 Task: Check the percentage active listings of separate dining room in the last 3 years.
Action: Mouse moved to (1004, 223)
Screenshot: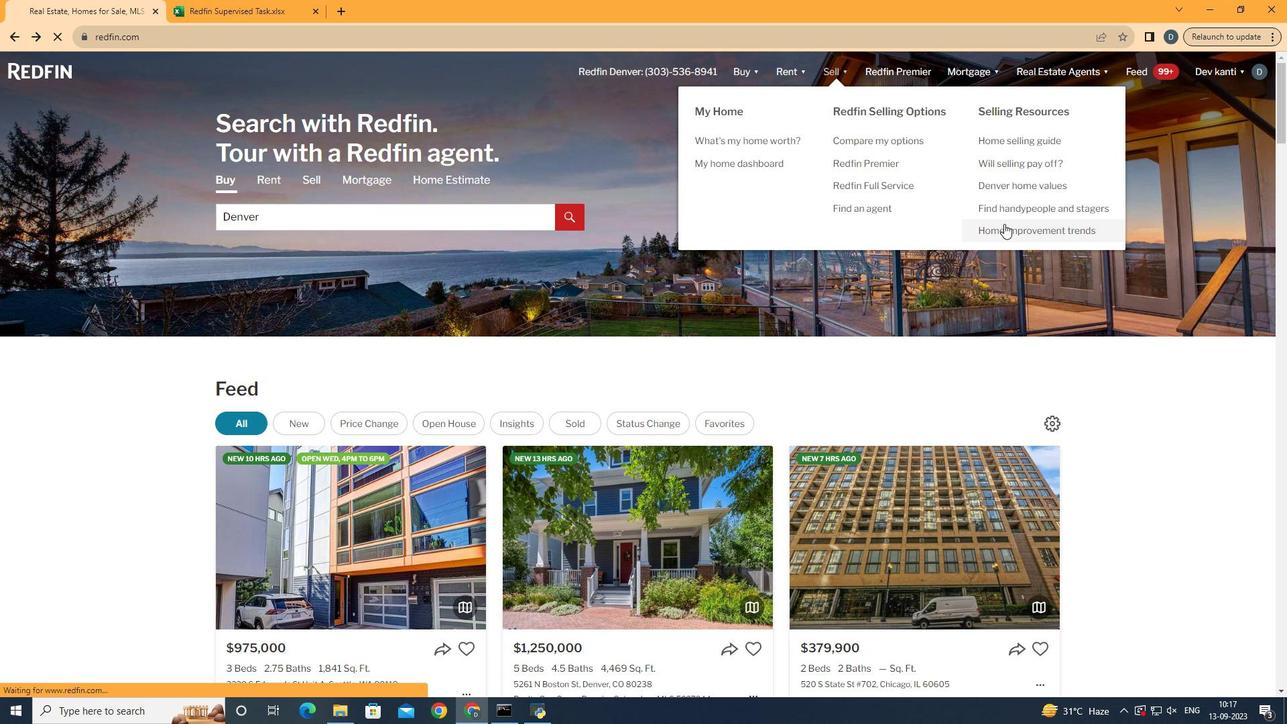 
Action: Mouse pressed left at (1004, 223)
Screenshot: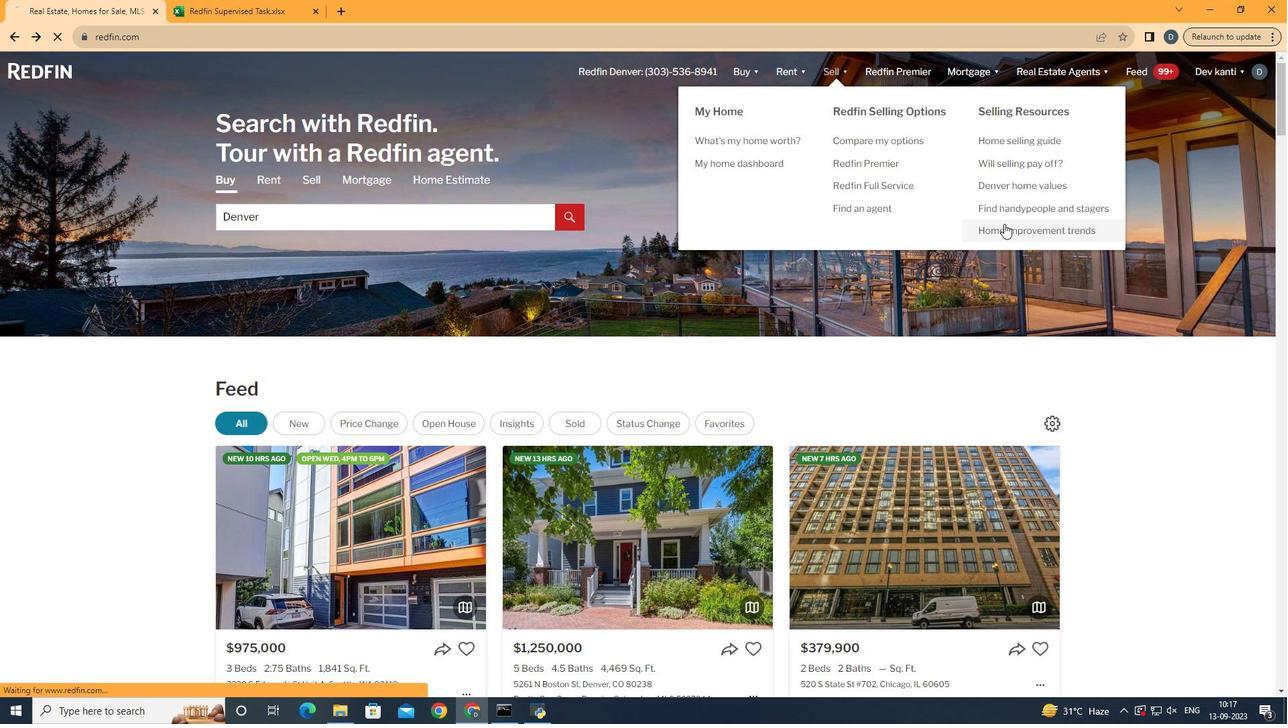 
Action: Mouse moved to (327, 264)
Screenshot: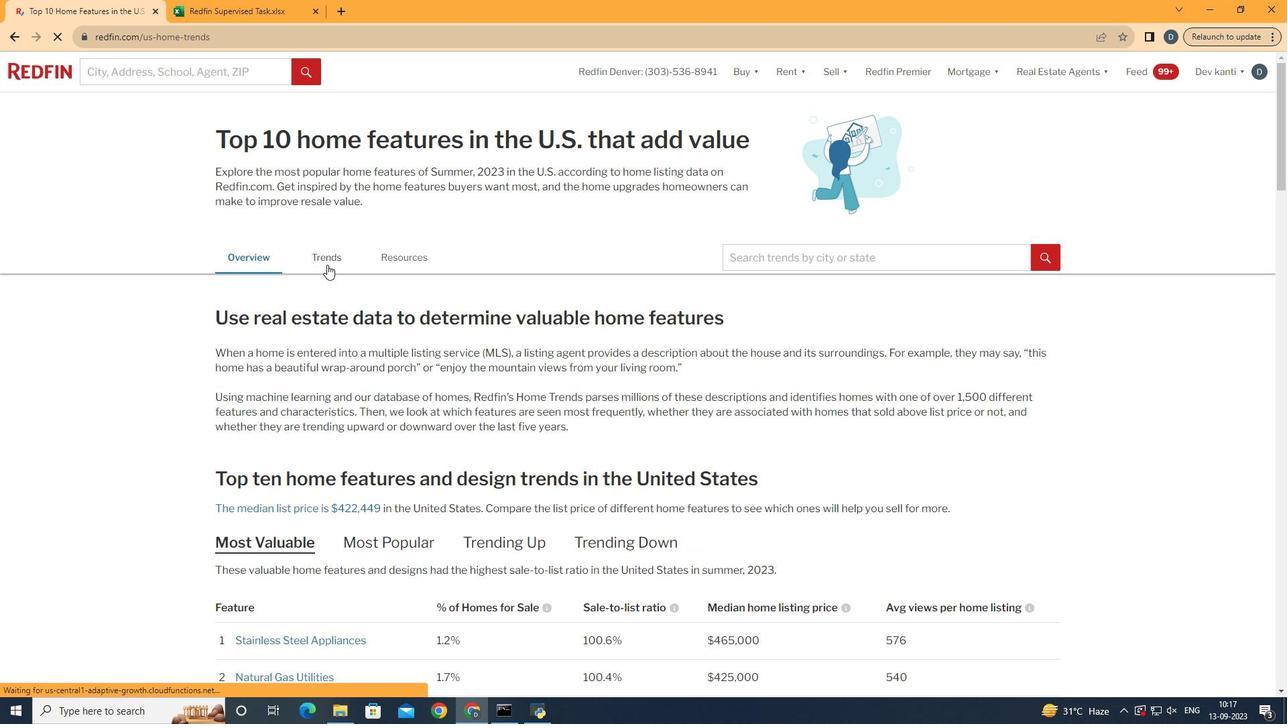 
Action: Mouse pressed left at (327, 264)
Screenshot: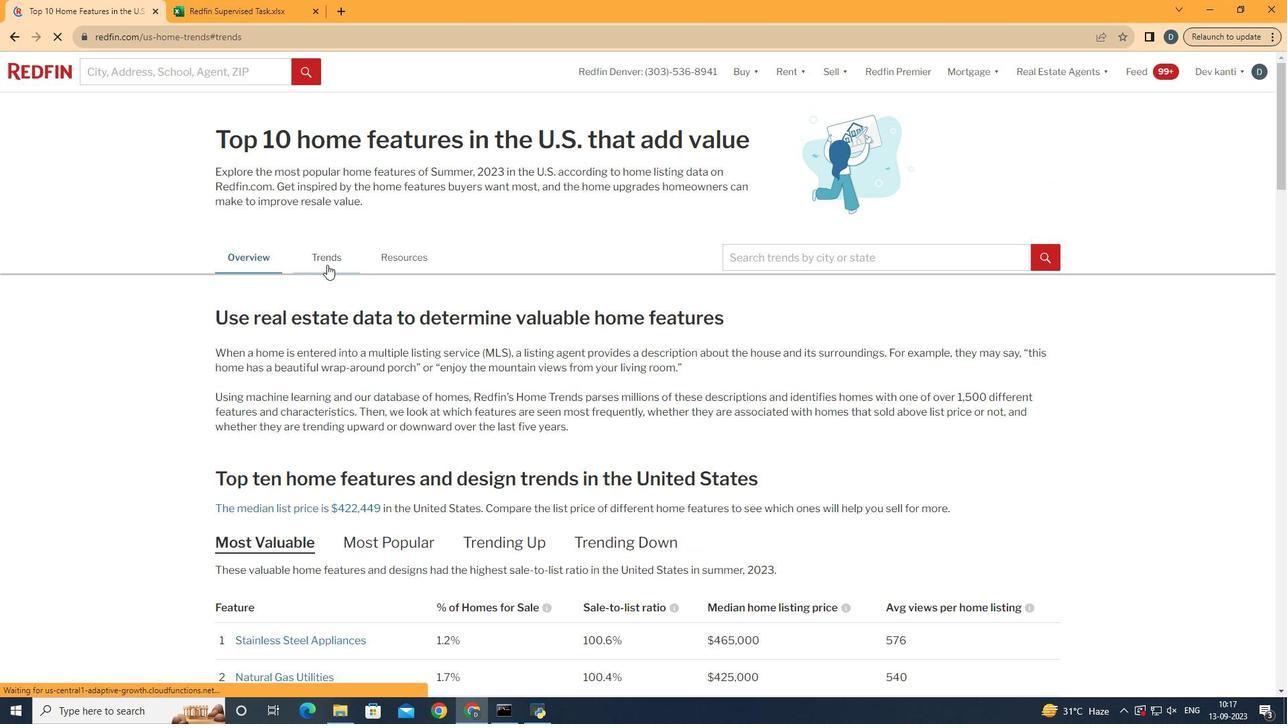 
Action: Mouse moved to (404, 393)
Screenshot: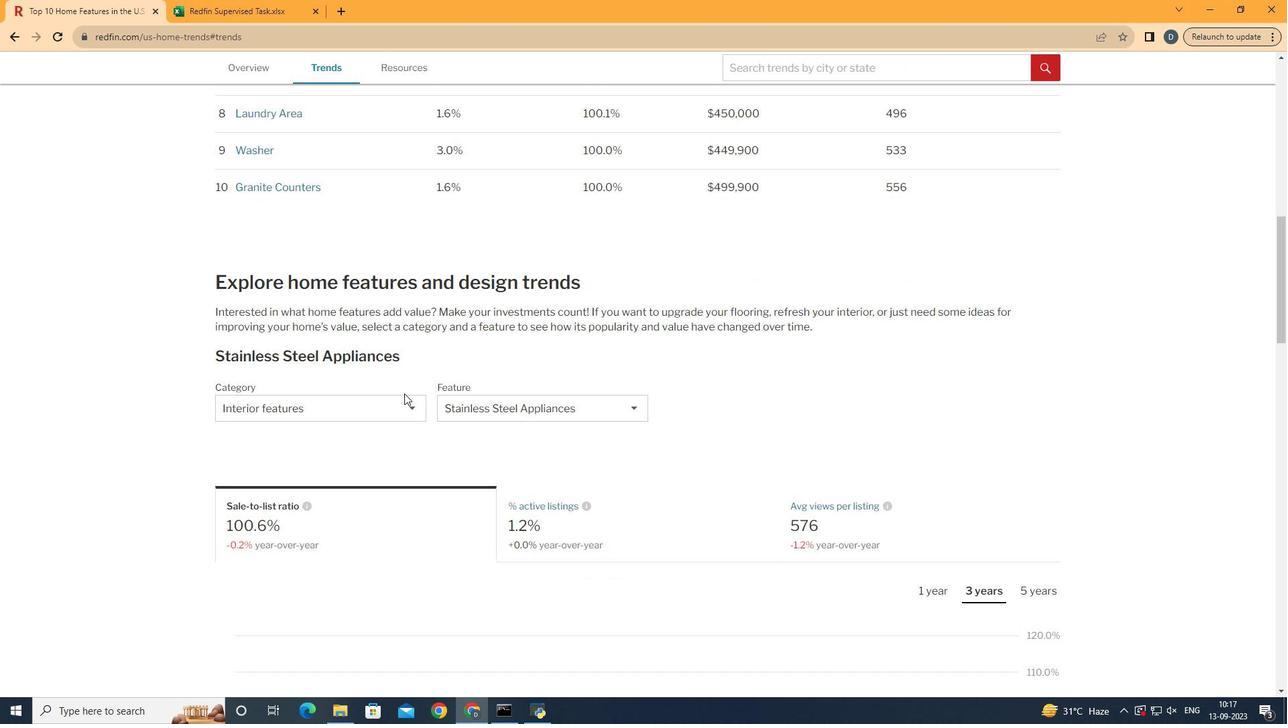 
Action: Mouse scrolled (404, 392) with delta (0, 0)
Screenshot: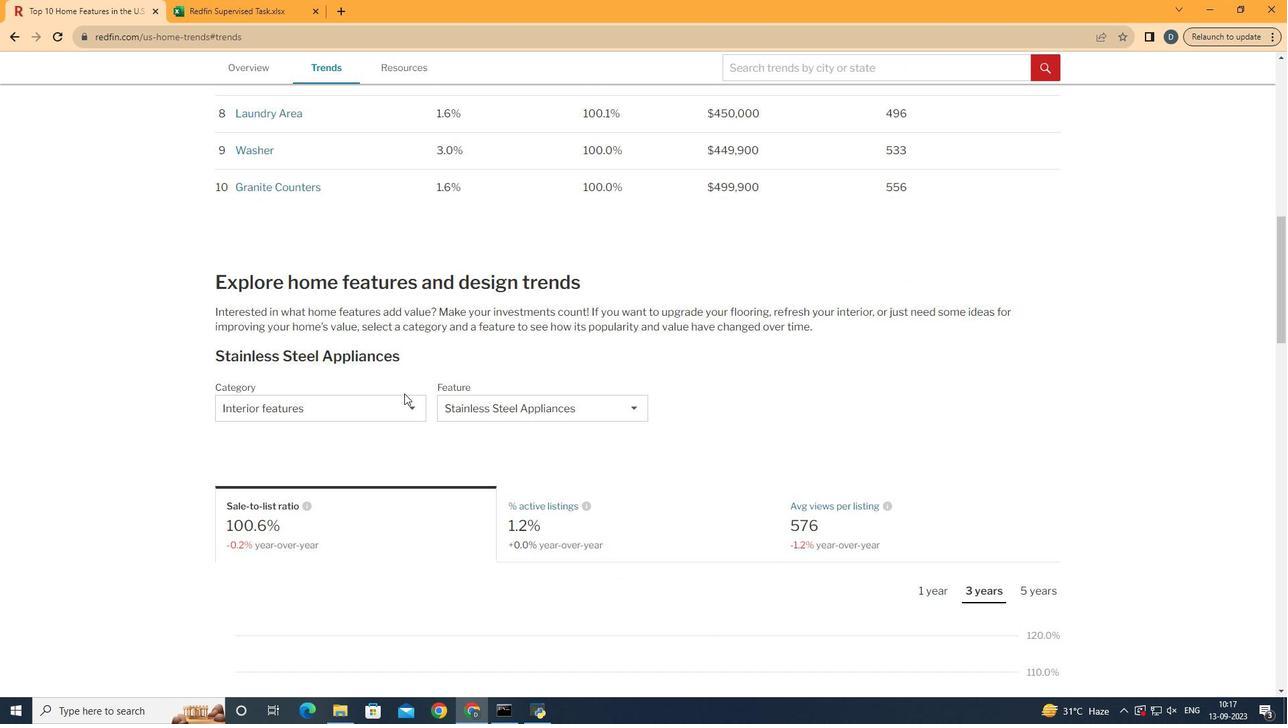 
Action: Mouse scrolled (404, 392) with delta (0, 0)
Screenshot: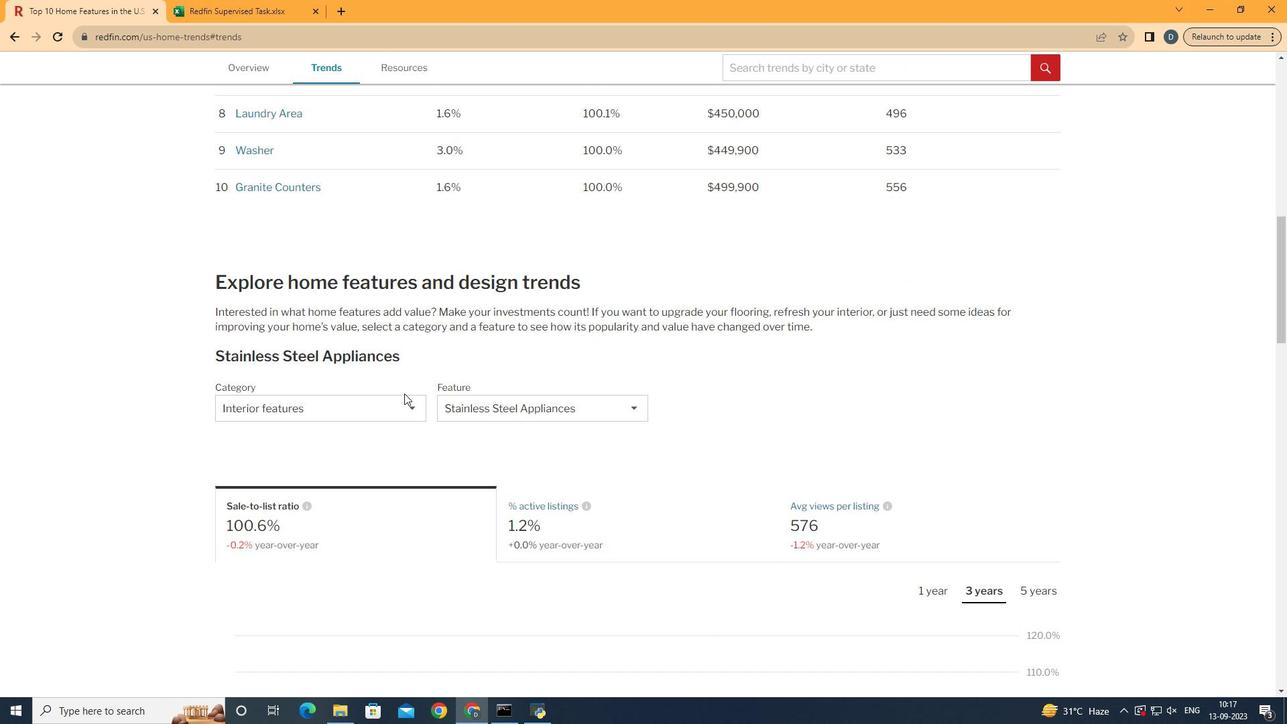 
Action: Mouse scrolled (404, 392) with delta (0, 0)
Screenshot: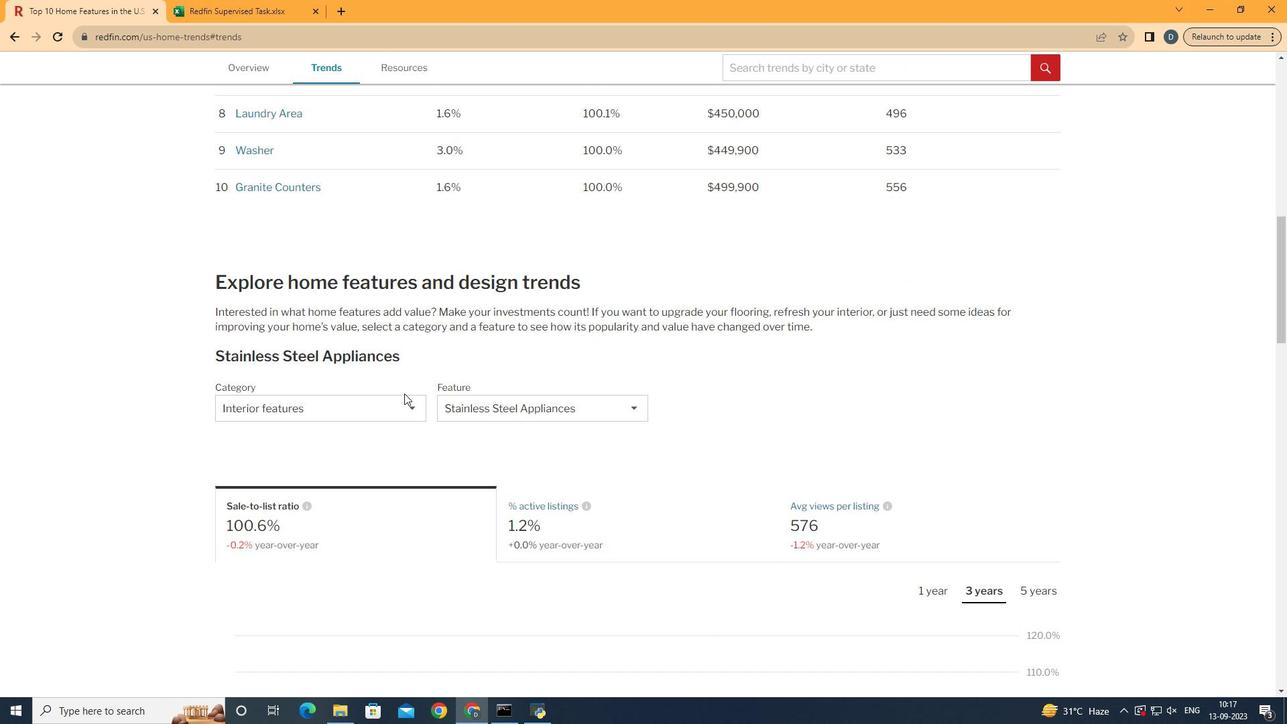 
Action: Mouse scrolled (404, 392) with delta (0, 0)
Screenshot: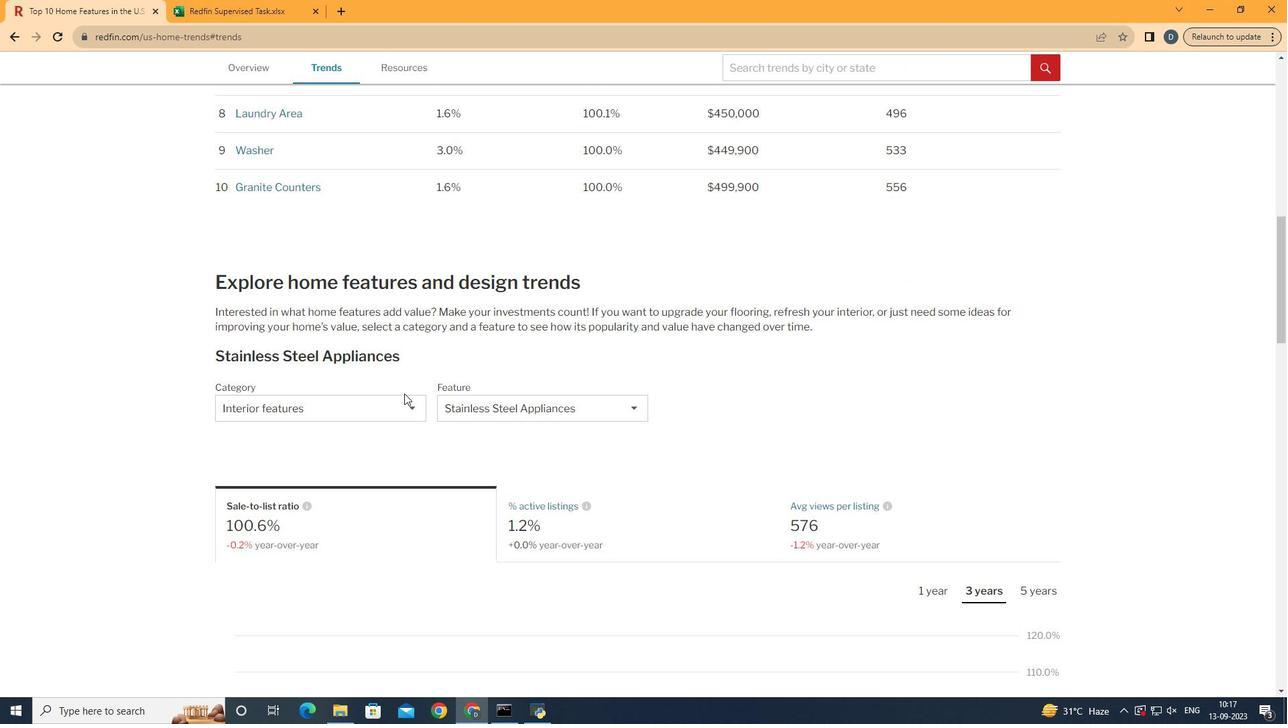 
Action: Mouse scrolled (404, 392) with delta (0, 0)
Screenshot: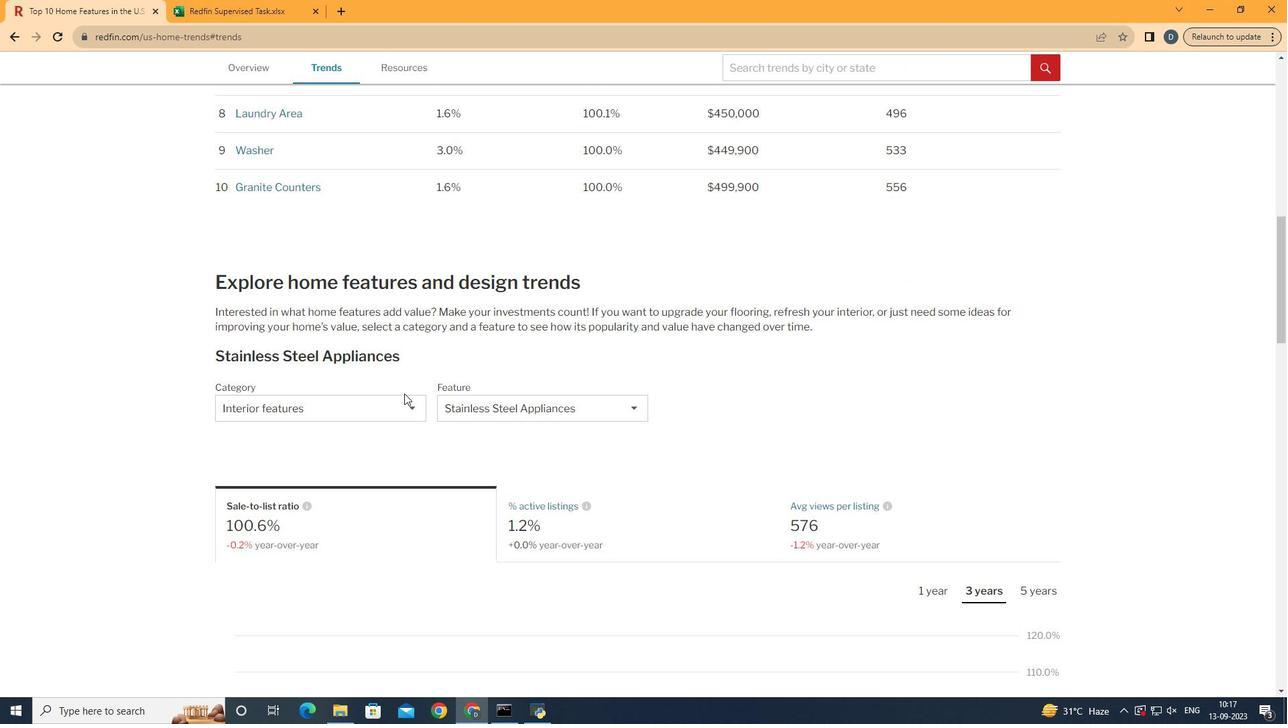 
Action: Mouse scrolled (404, 392) with delta (0, 0)
Screenshot: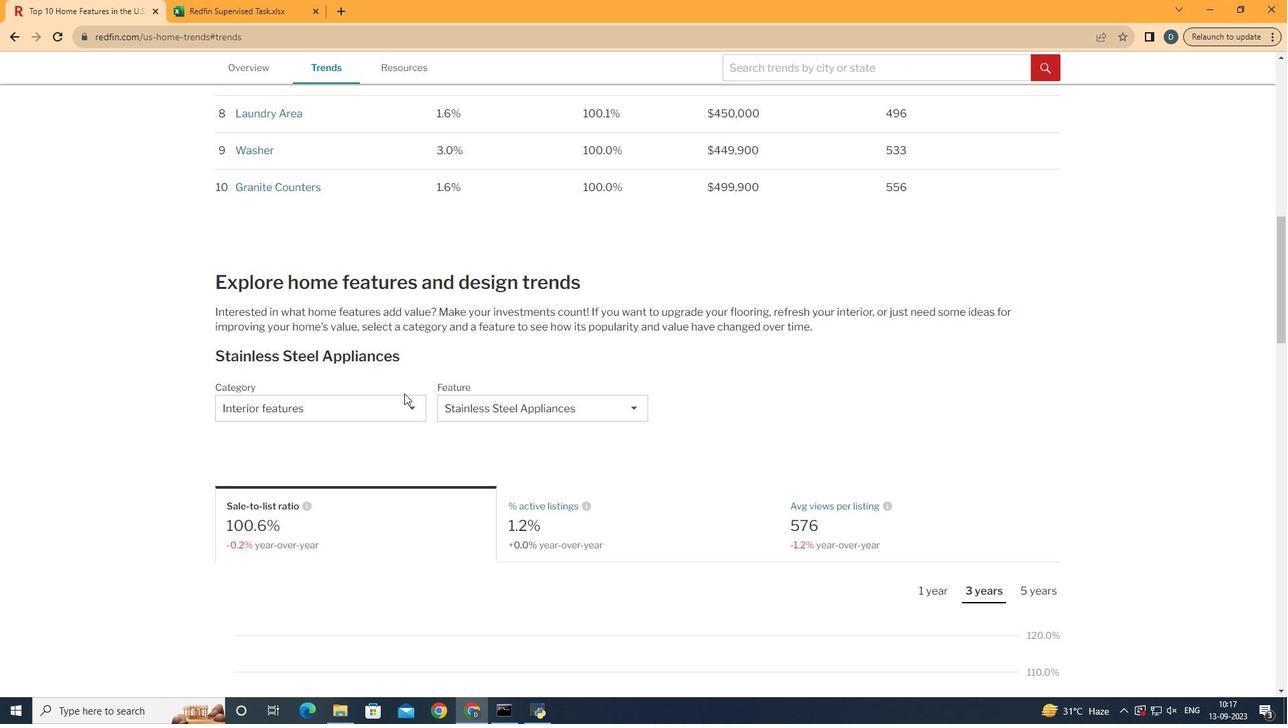 
Action: Mouse moved to (406, 400)
Screenshot: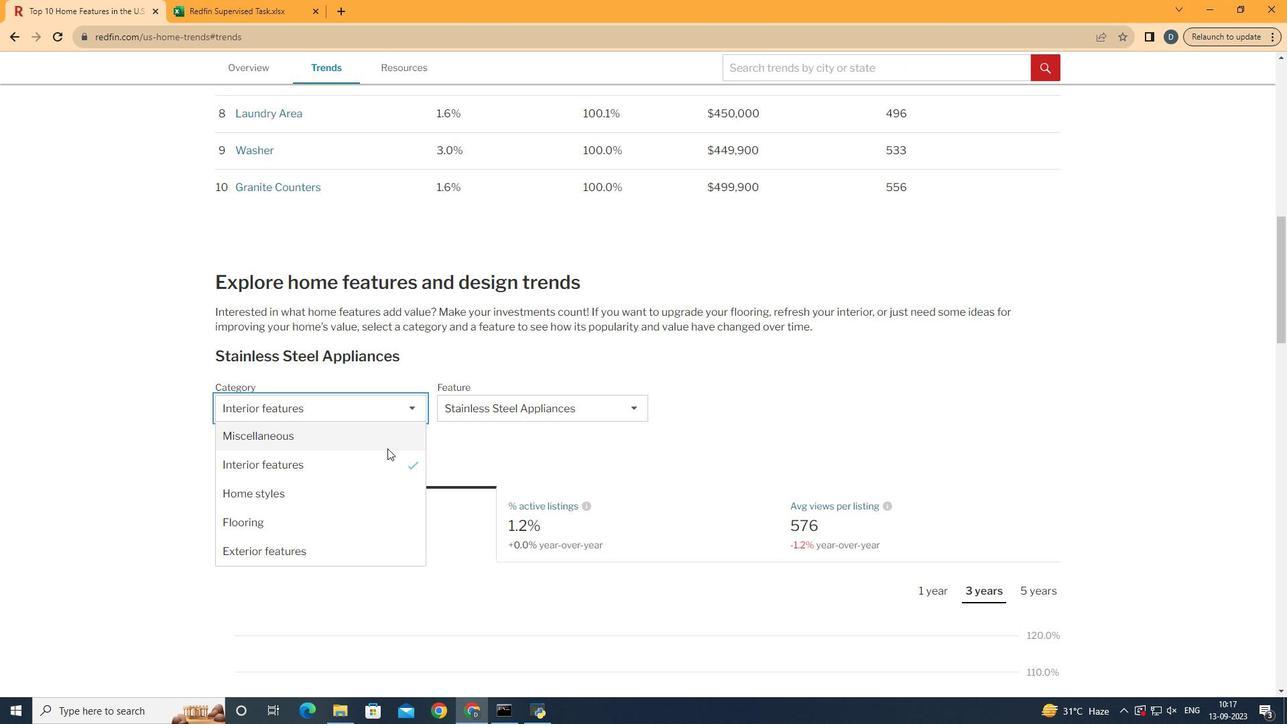 
Action: Mouse pressed left at (406, 400)
Screenshot: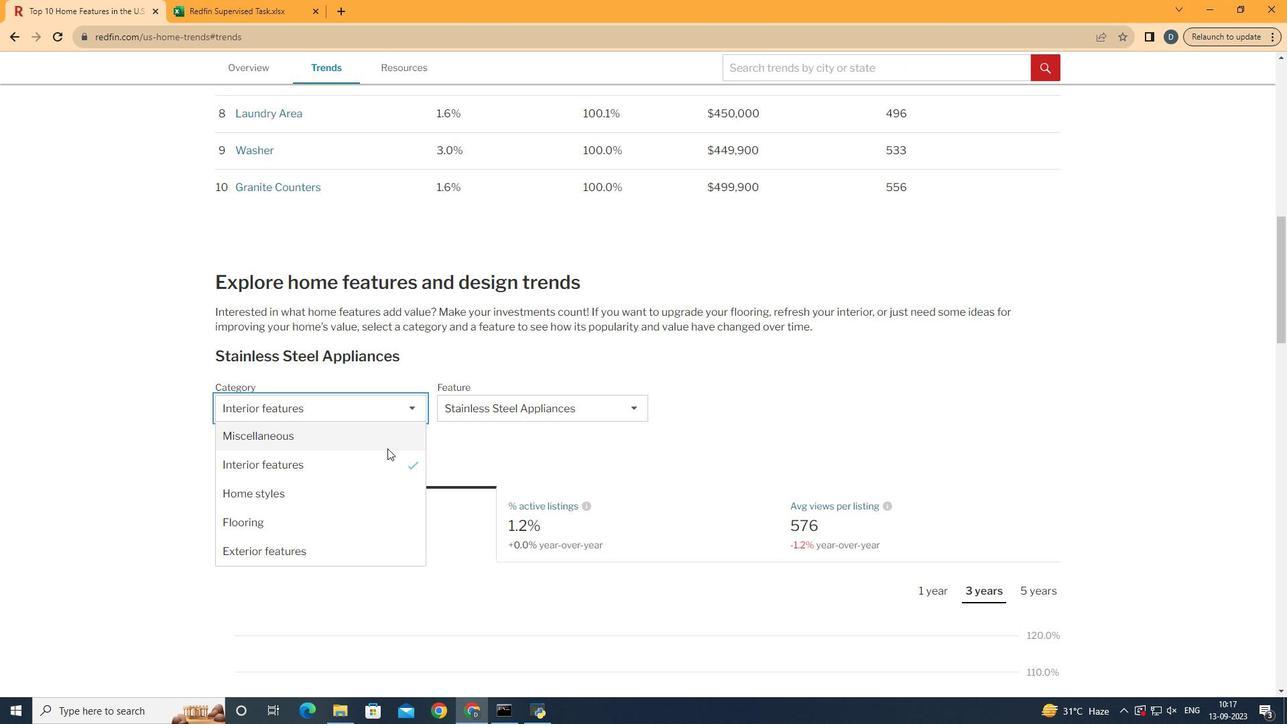 
Action: Mouse moved to (382, 458)
Screenshot: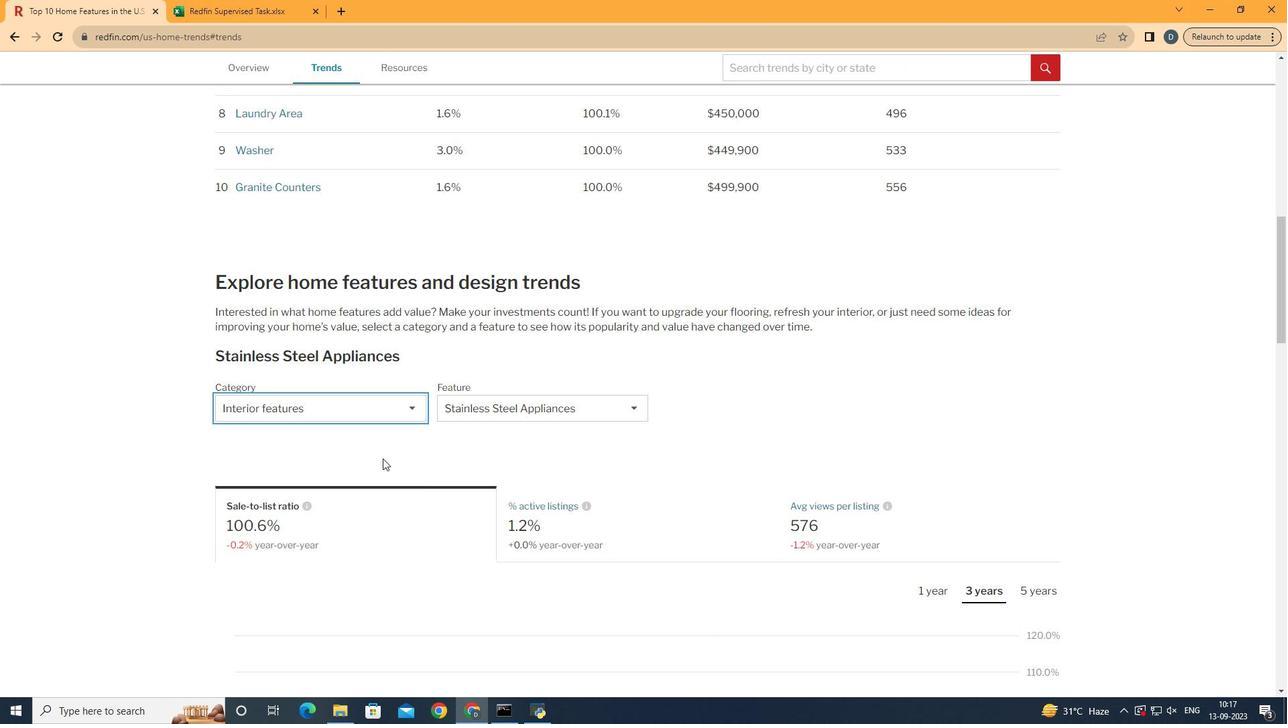 
Action: Mouse pressed left at (382, 458)
Screenshot: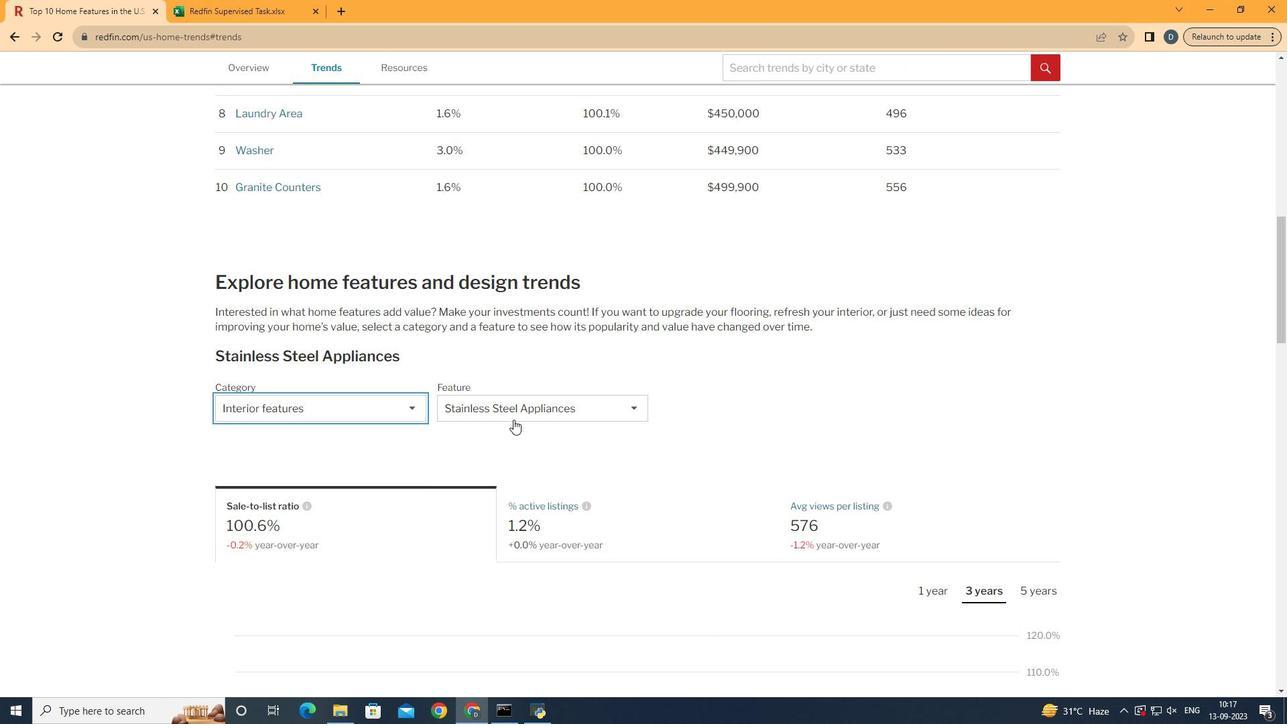 
Action: Mouse moved to (514, 419)
Screenshot: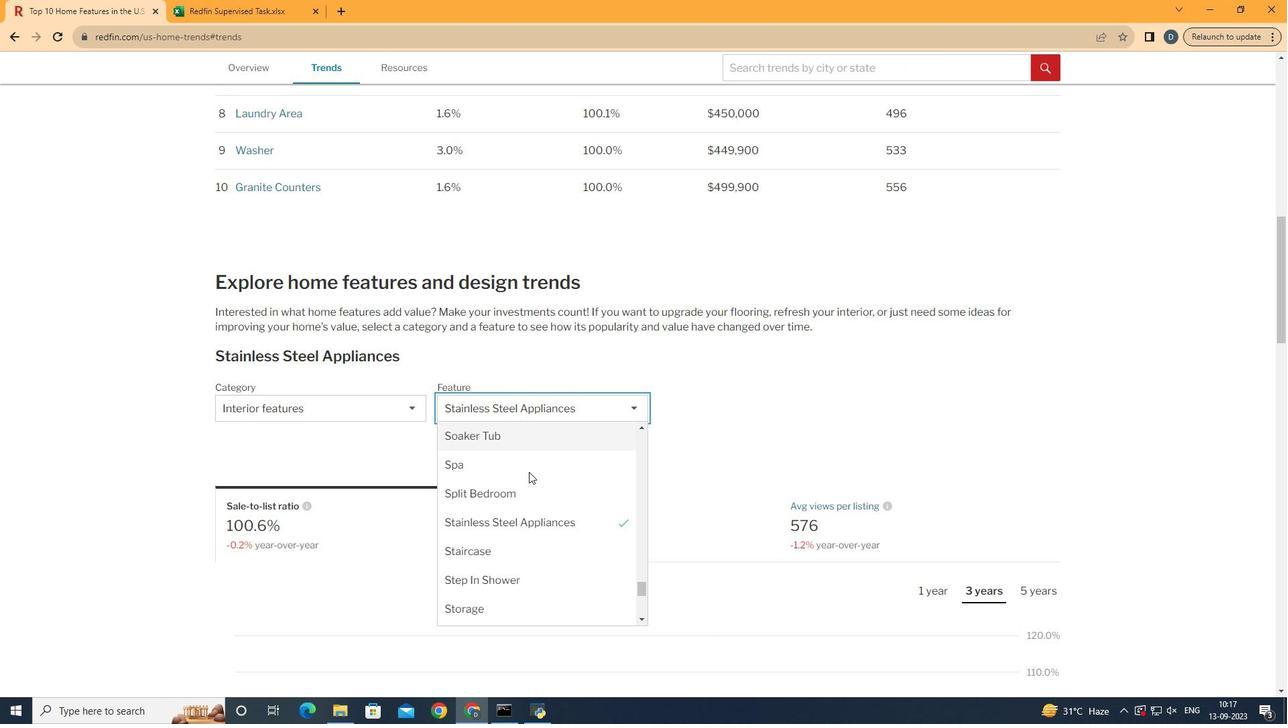 
Action: Mouse pressed left at (514, 419)
Screenshot: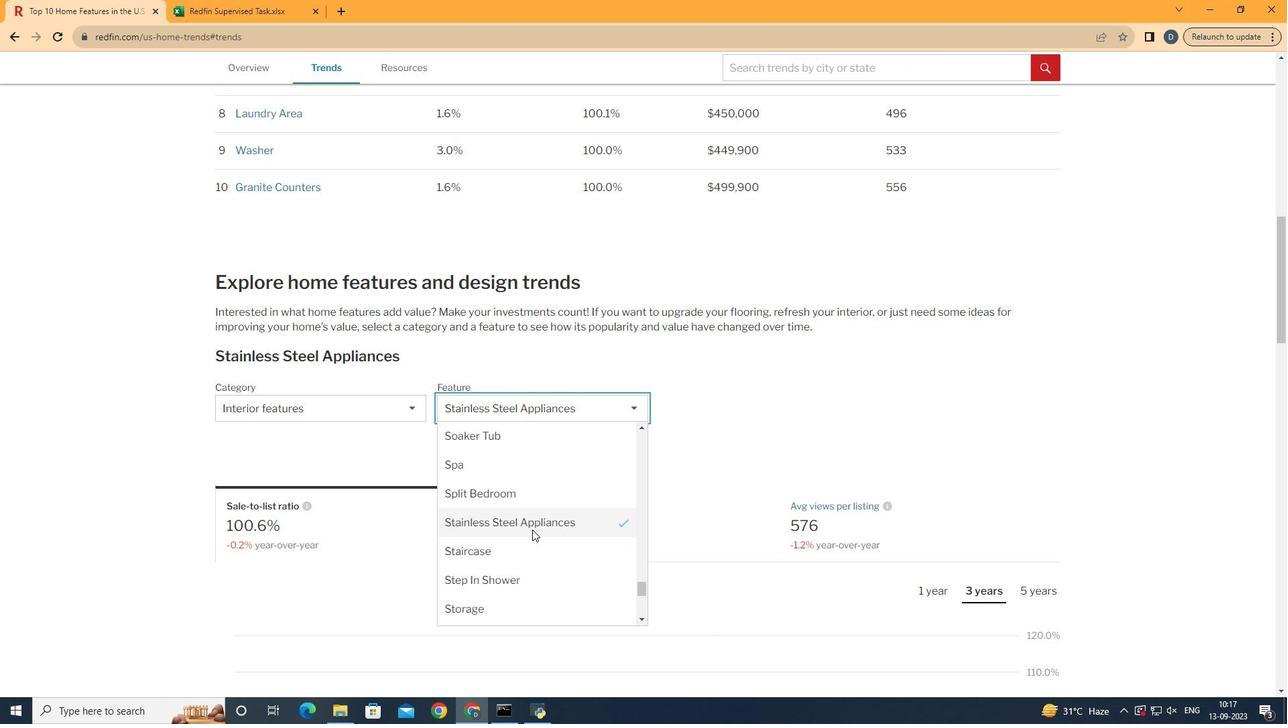 
Action: Mouse moved to (528, 528)
Screenshot: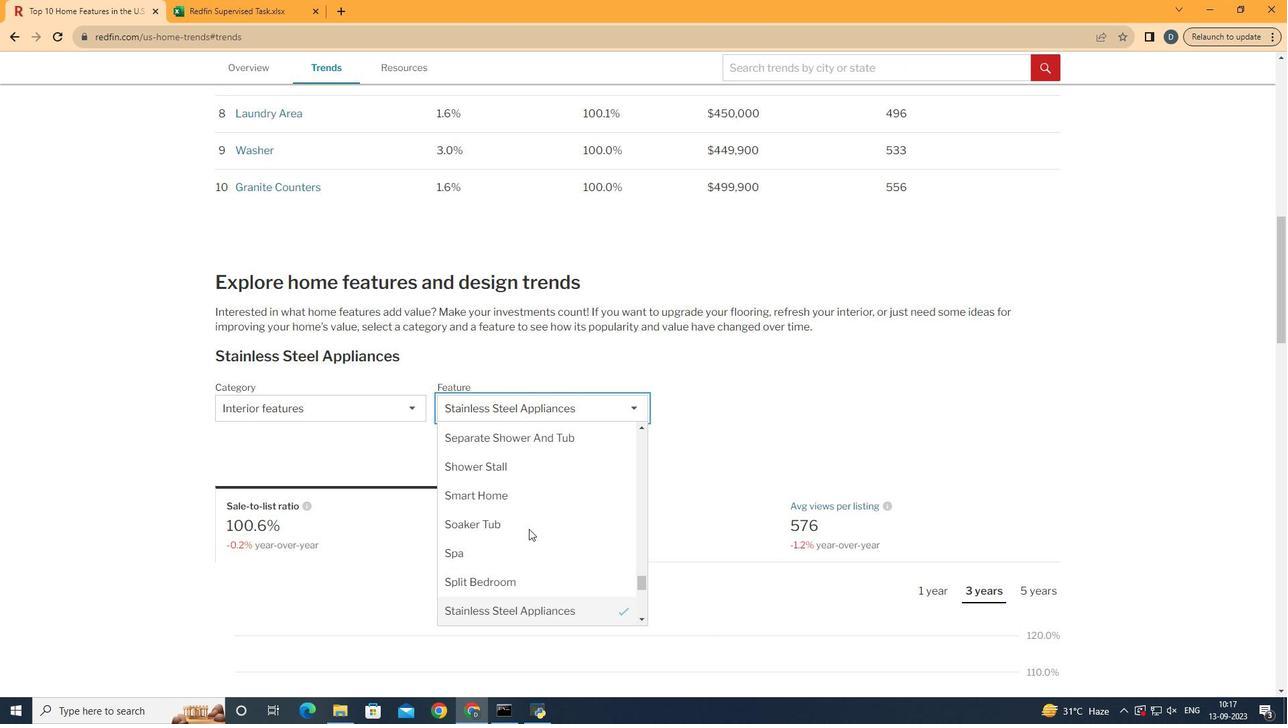 
Action: Mouse scrolled (528, 529) with delta (0, 0)
Screenshot: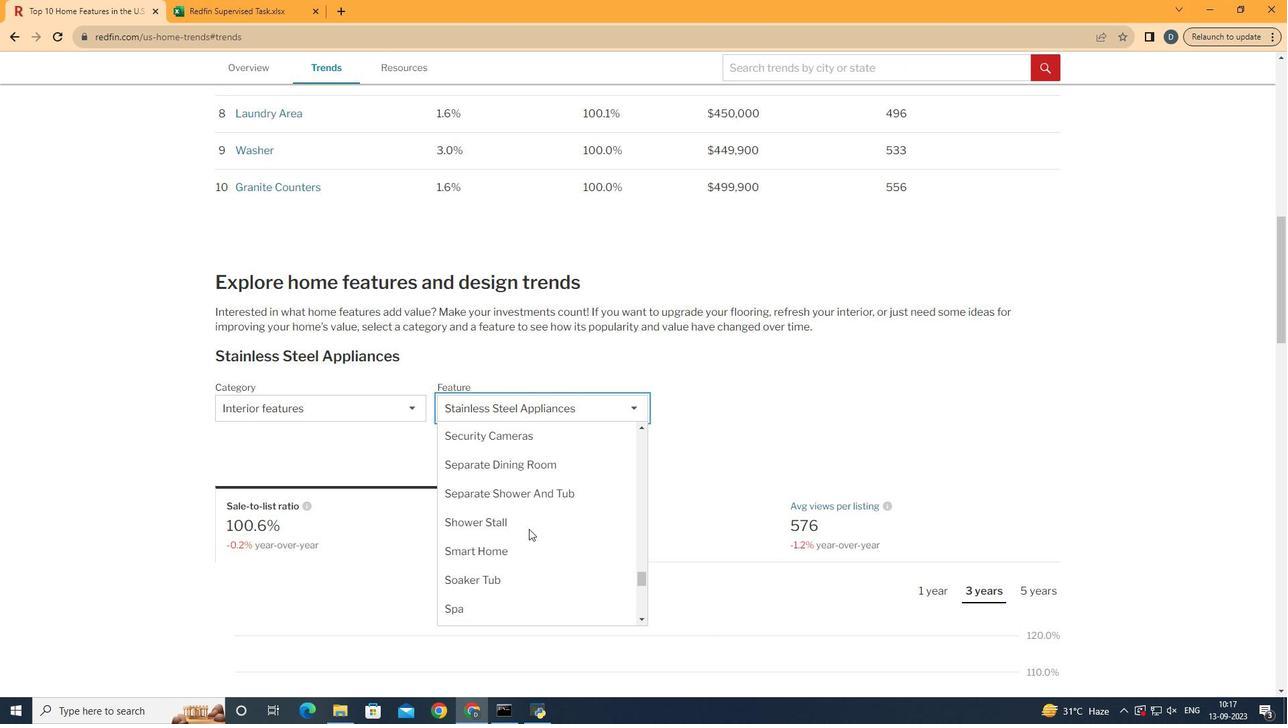 
Action: Mouse scrolled (528, 529) with delta (0, 0)
Screenshot: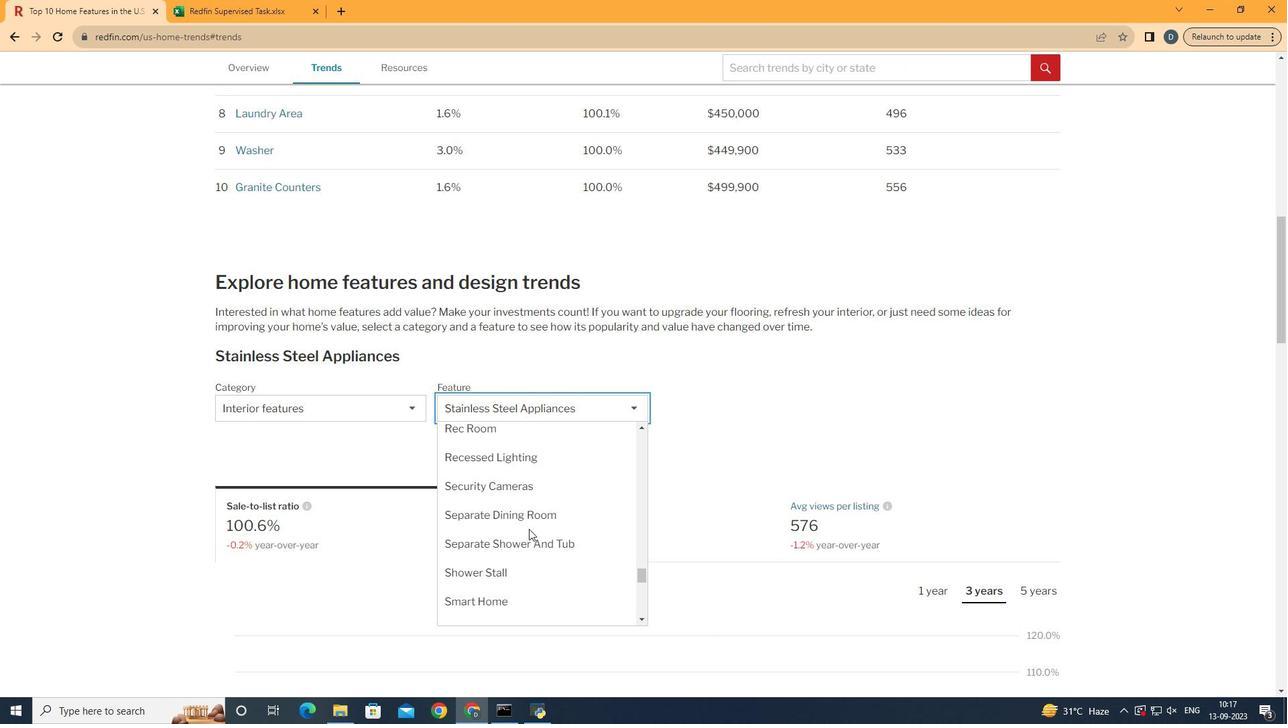 
Action: Mouse scrolled (528, 529) with delta (0, 0)
Screenshot: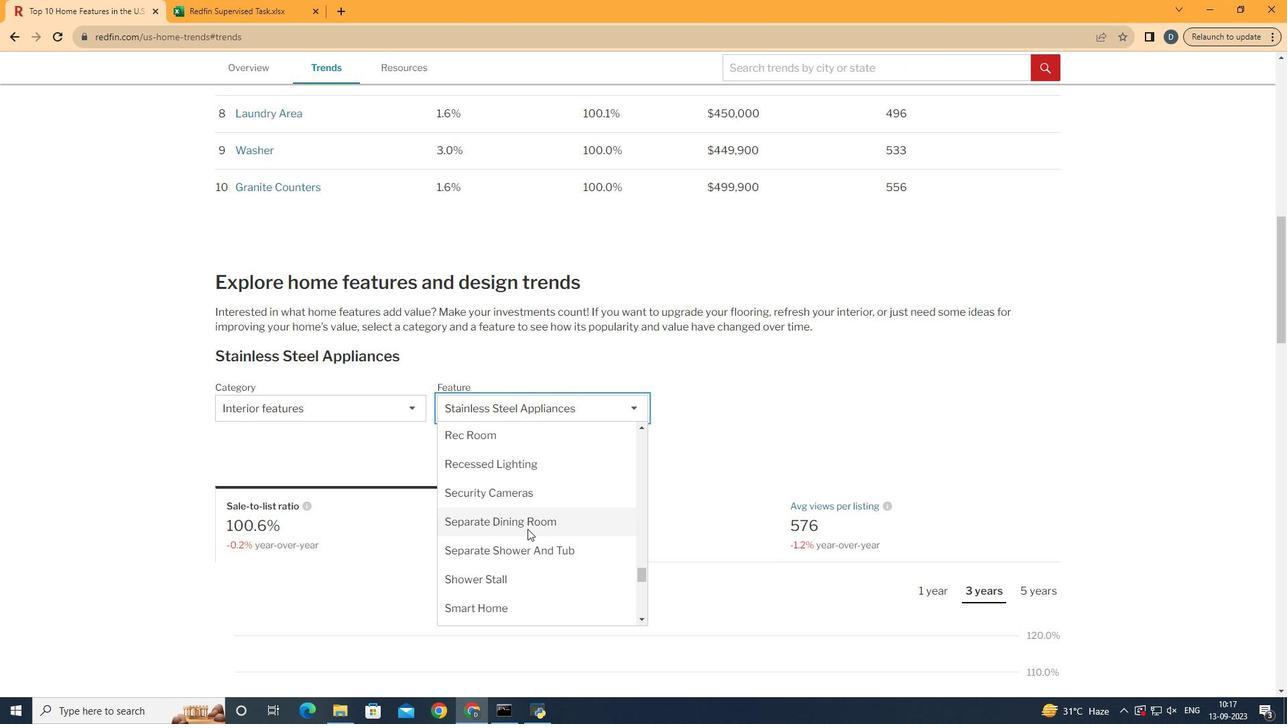 
Action: Mouse moved to (573, 514)
Screenshot: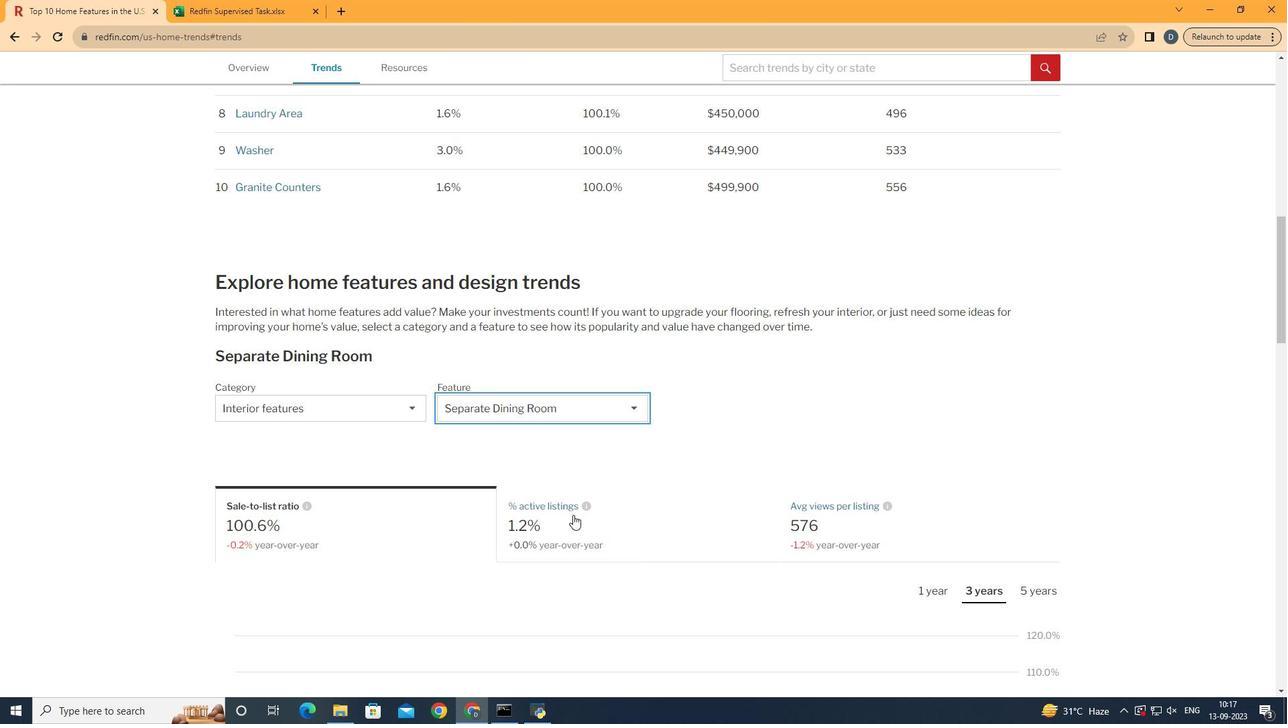 
Action: Mouse pressed left at (573, 514)
Screenshot: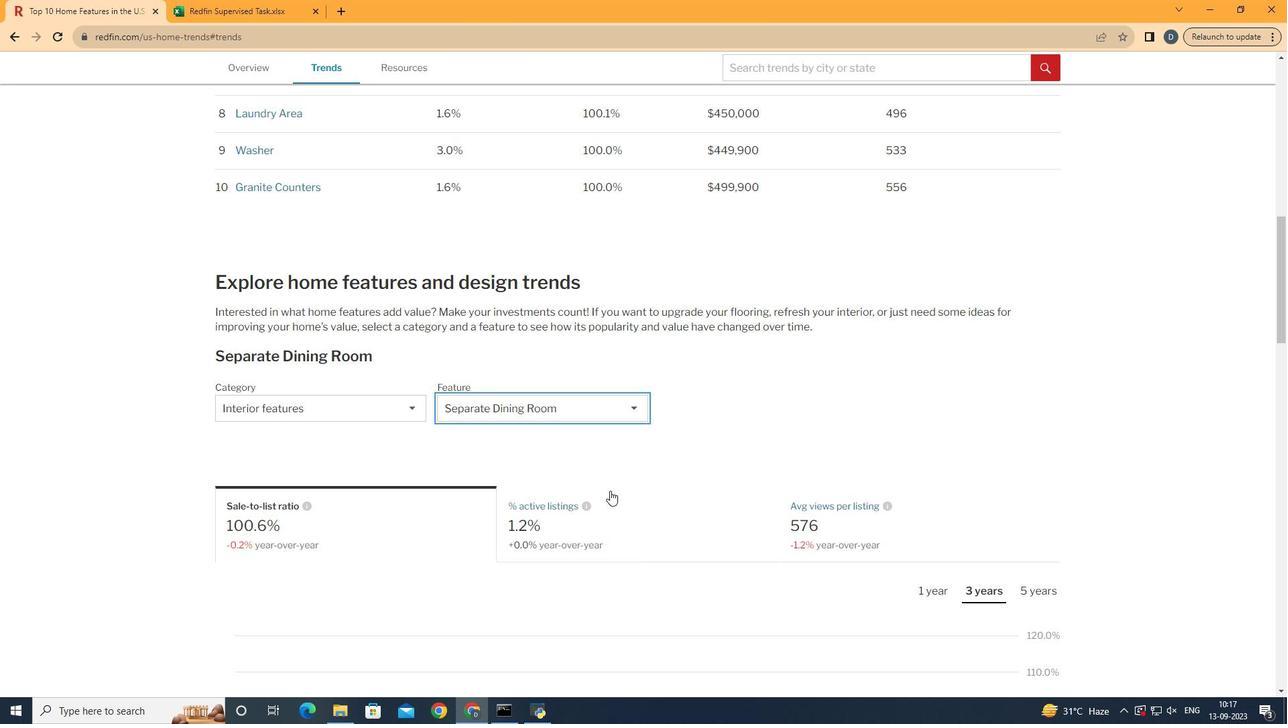 
Action: Mouse moved to (662, 455)
Screenshot: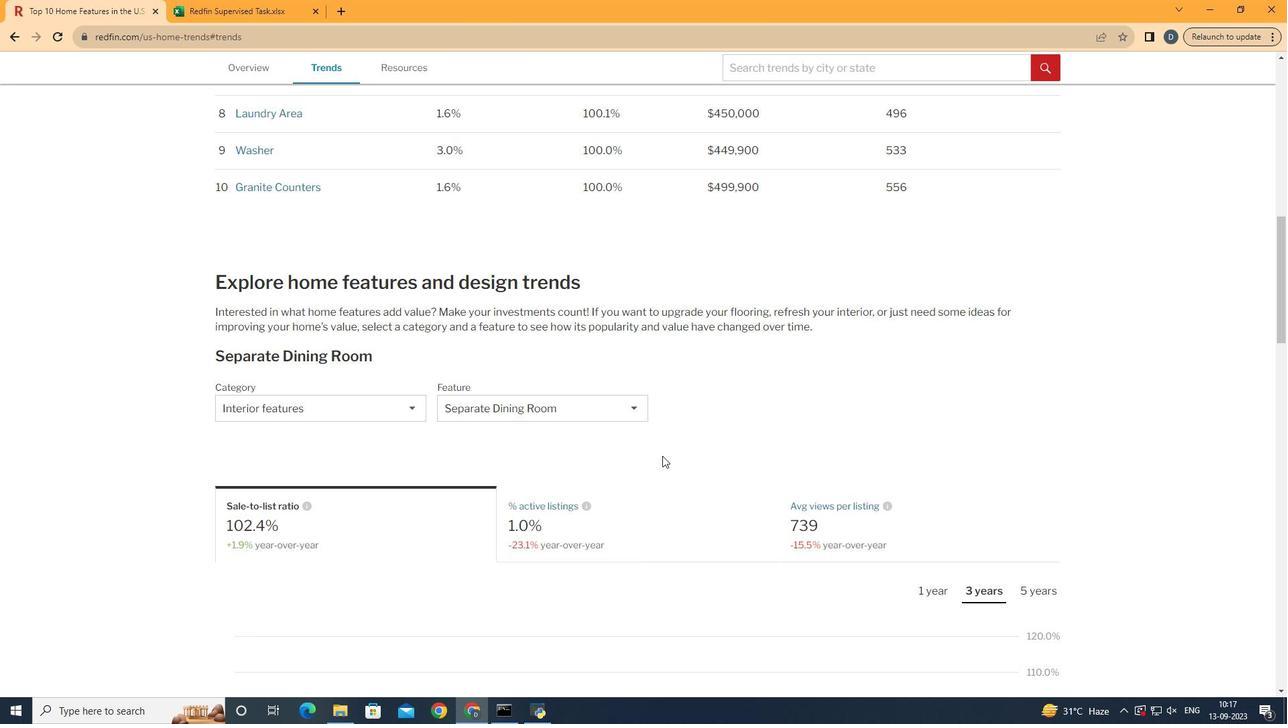 
Action: Mouse pressed left at (662, 455)
Screenshot: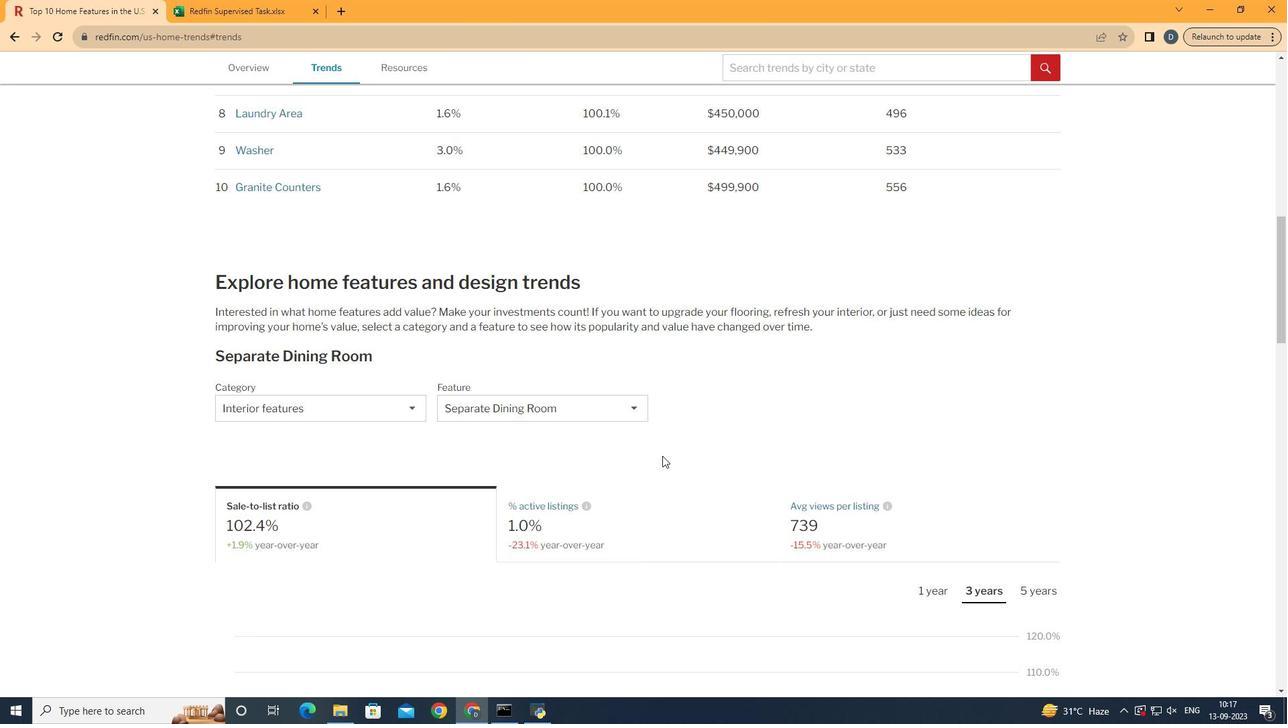 
Action: Mouse scrolled (662, 455) with delta (0, 0)
Screenshot: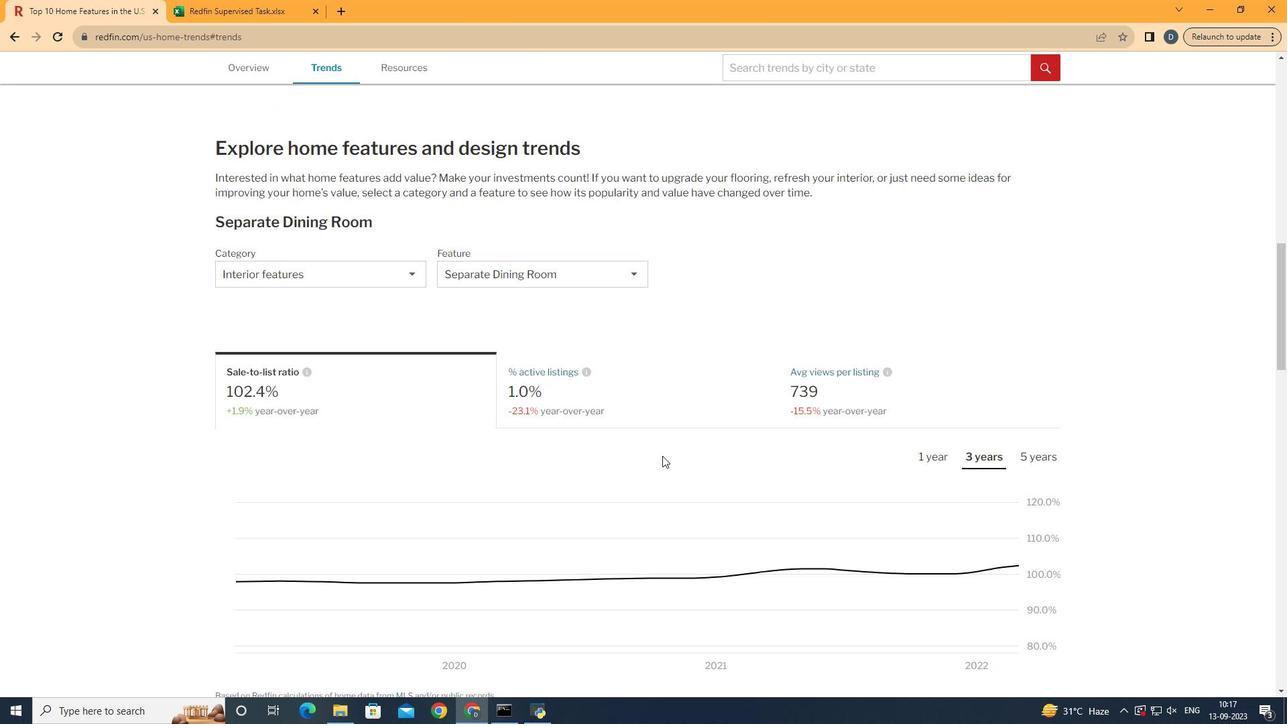 
Action: Mouse scrolled (662, 455) with delta (0, 0)
Screenshot: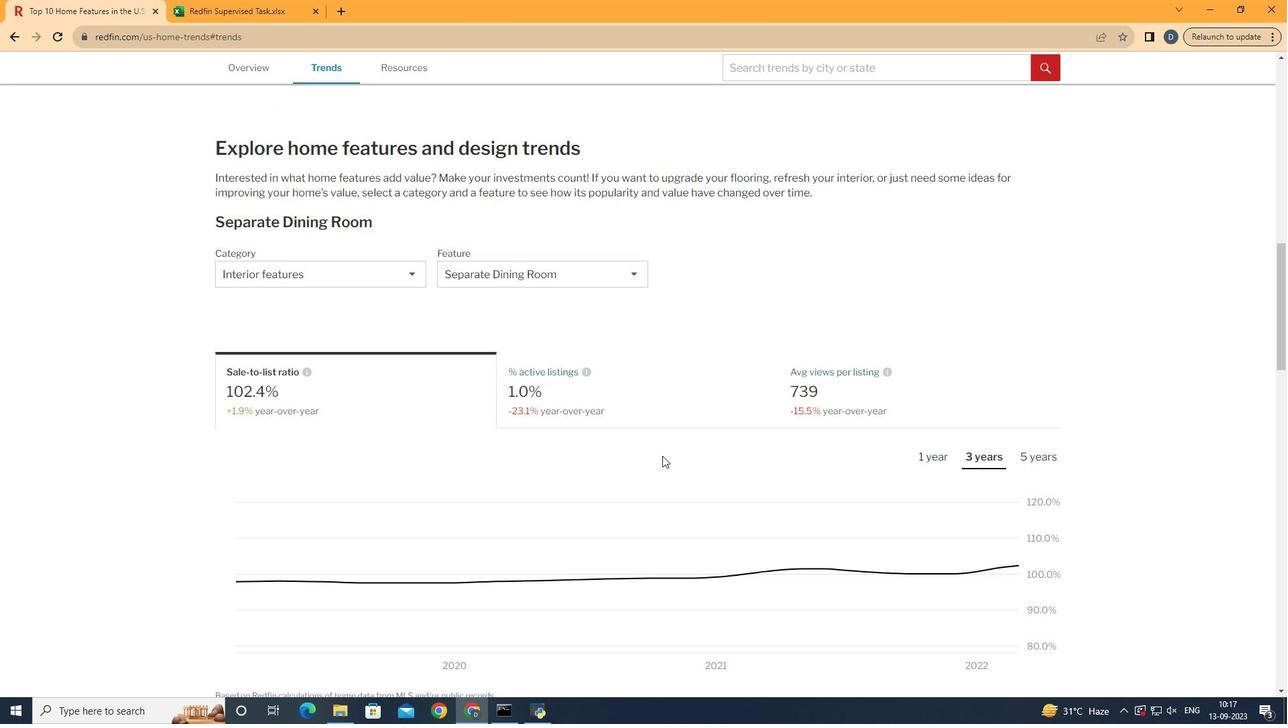 
Action: Mouse moved to (660, 379)
Screenshot: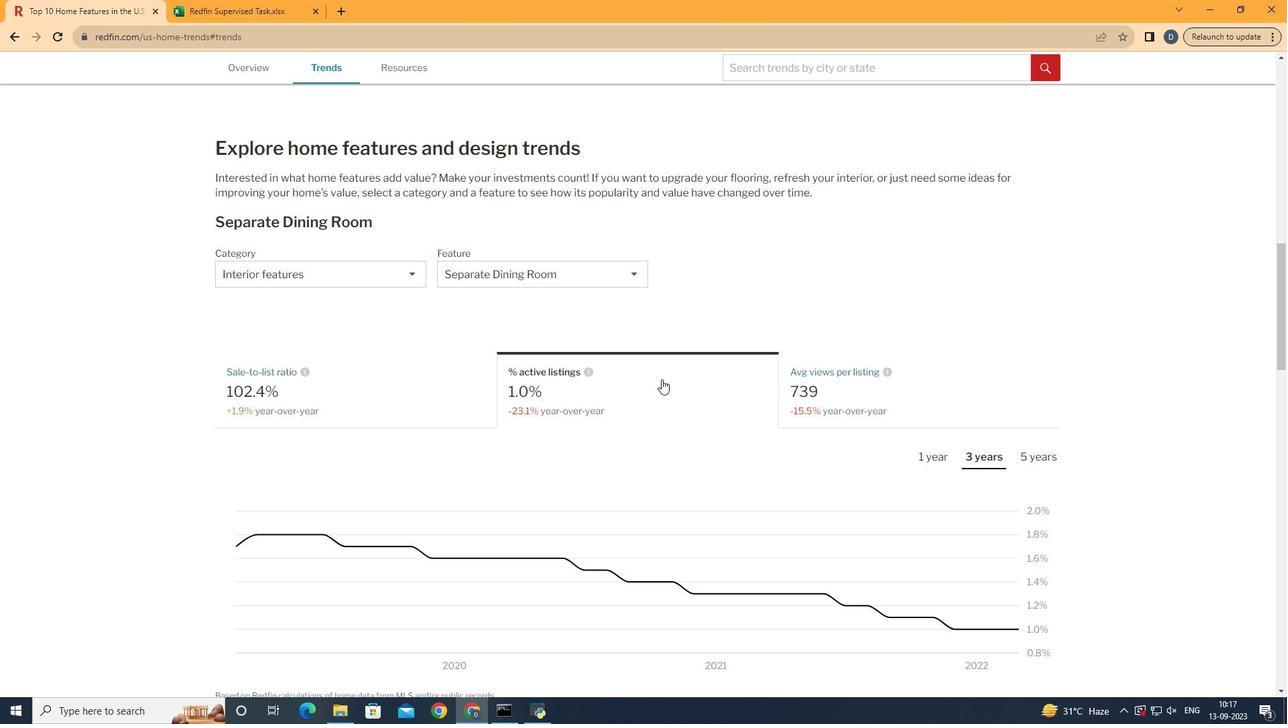 
Action: Mouse pressed left at (660, 379)
Screenshot: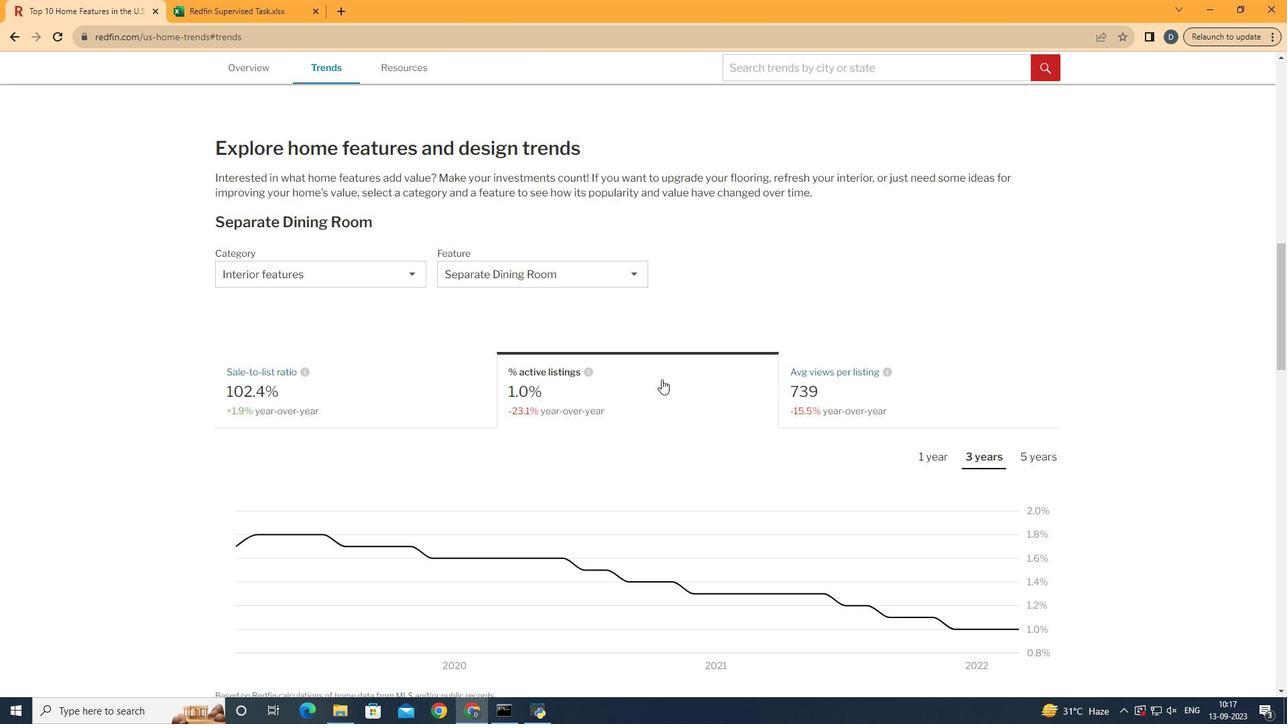 
Action: Mouse moved to (987, 454)
Screenshot: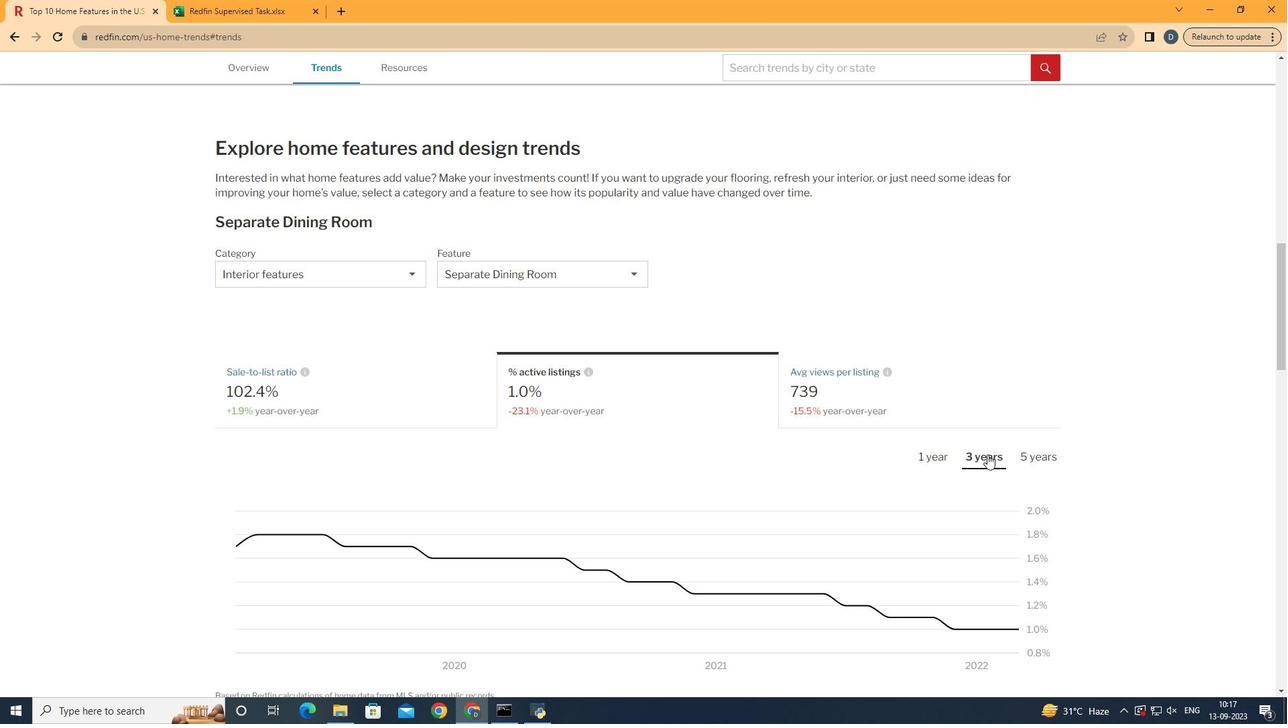 
Action: Mouse pressed left at (987, 454)
Screenshot: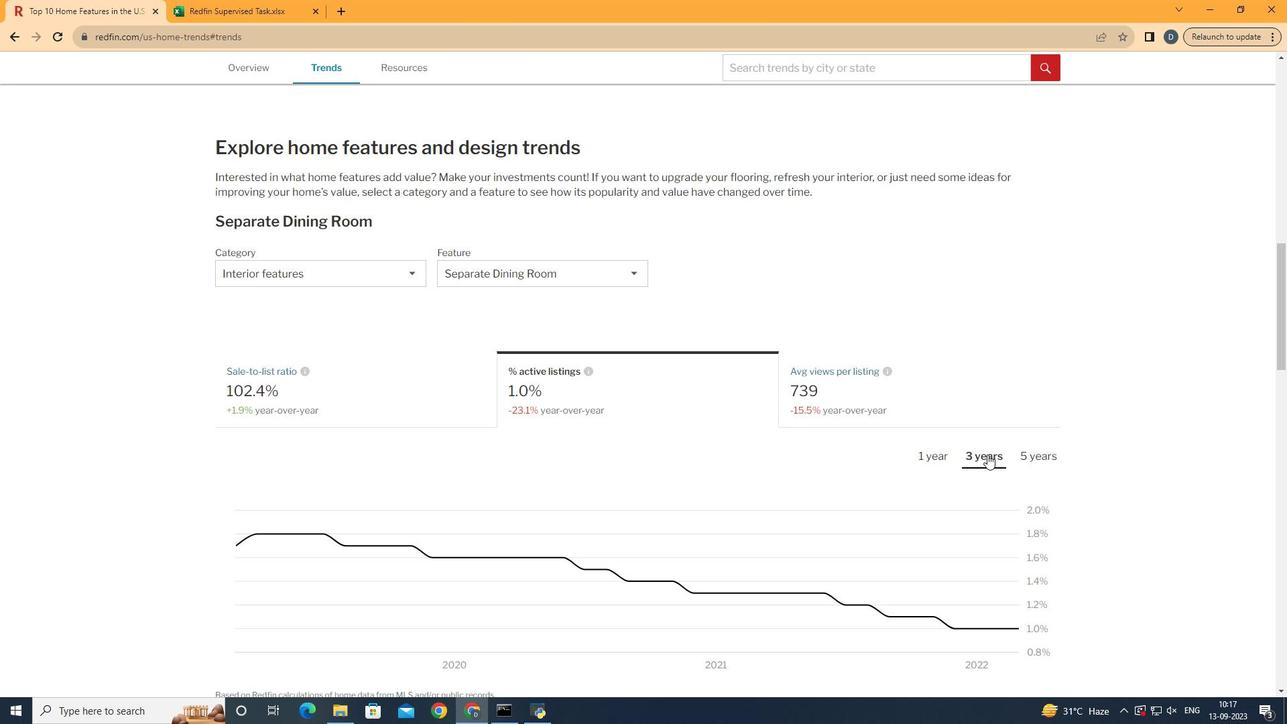 
Action: Mouse moved to (987, 454)
Screenshot: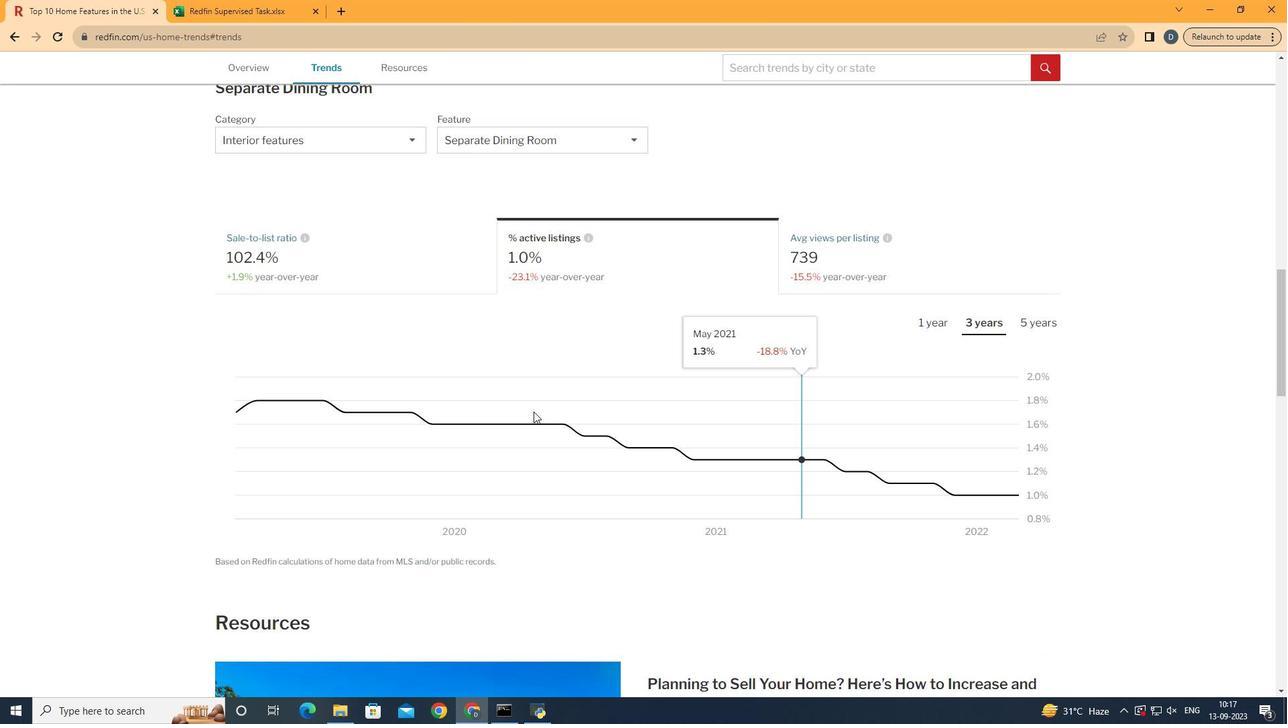 
Action: Mouse scrolled (987, 453) with delta (0, 0)
Screenshot: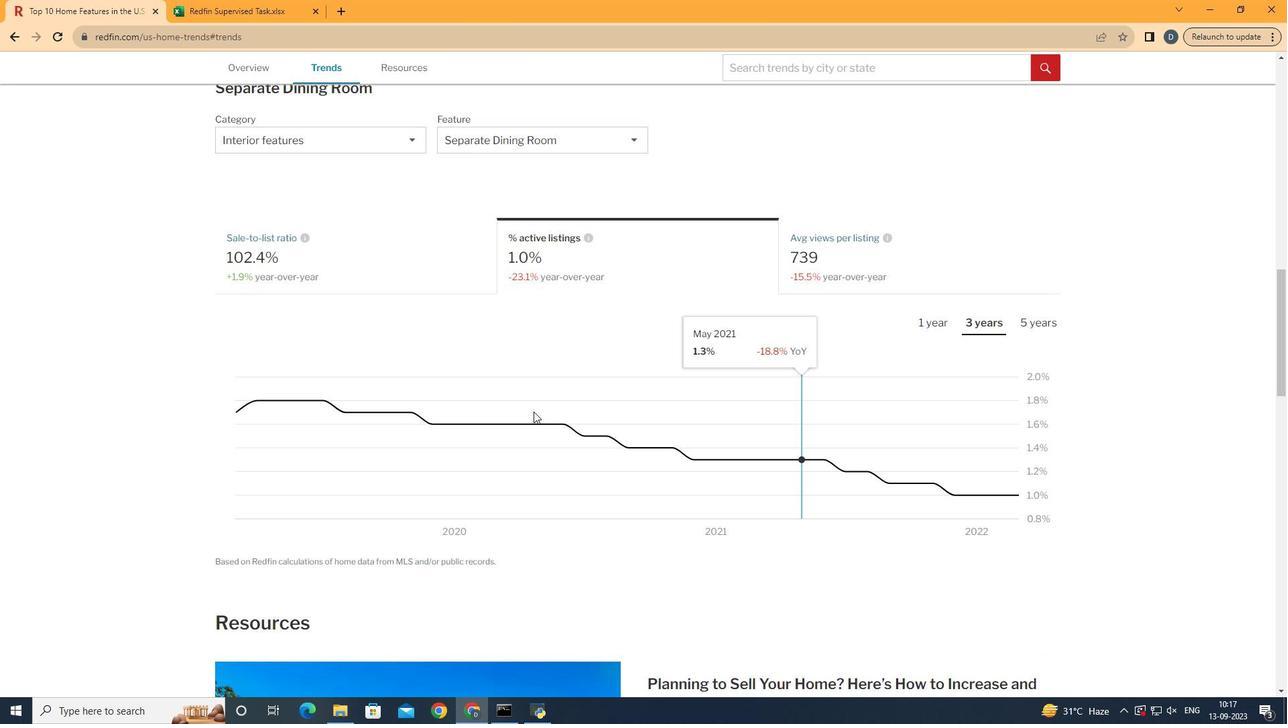 
Action: Mouse scrolled (987, 453) with delta (0, 0)
Screenshot: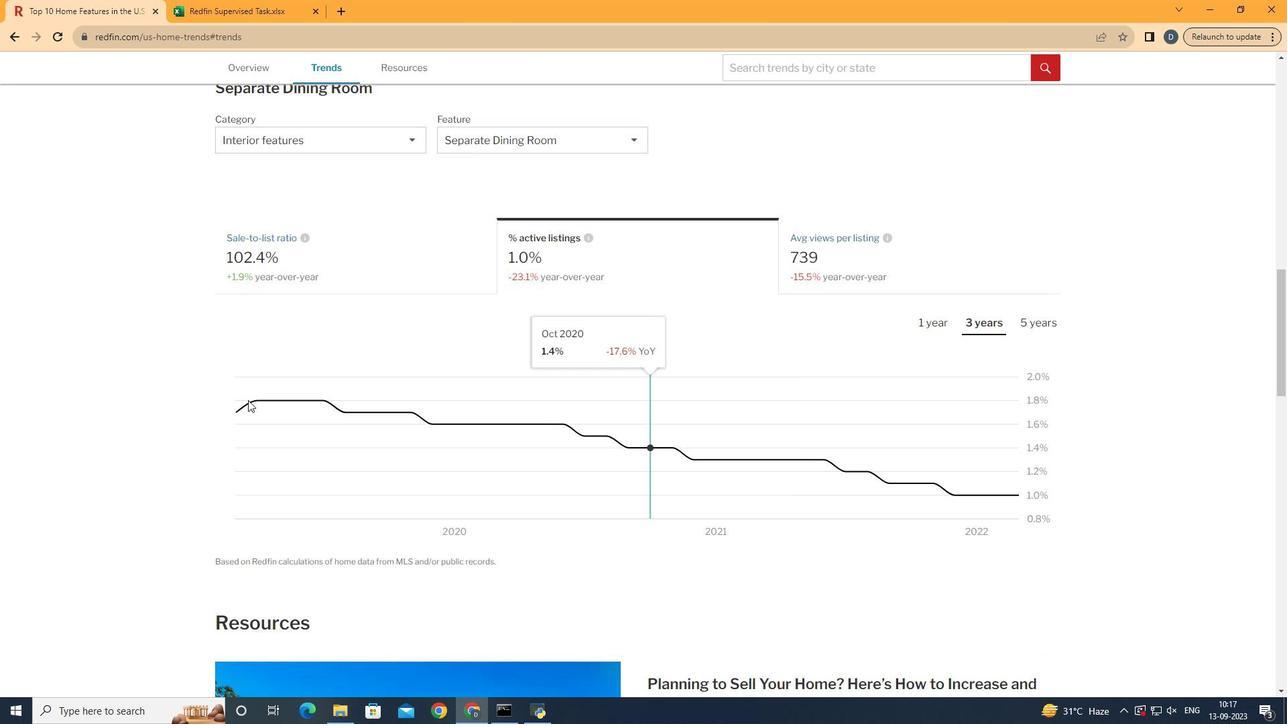 
Action: Mouse moved to (1035, 456)
Screenshot: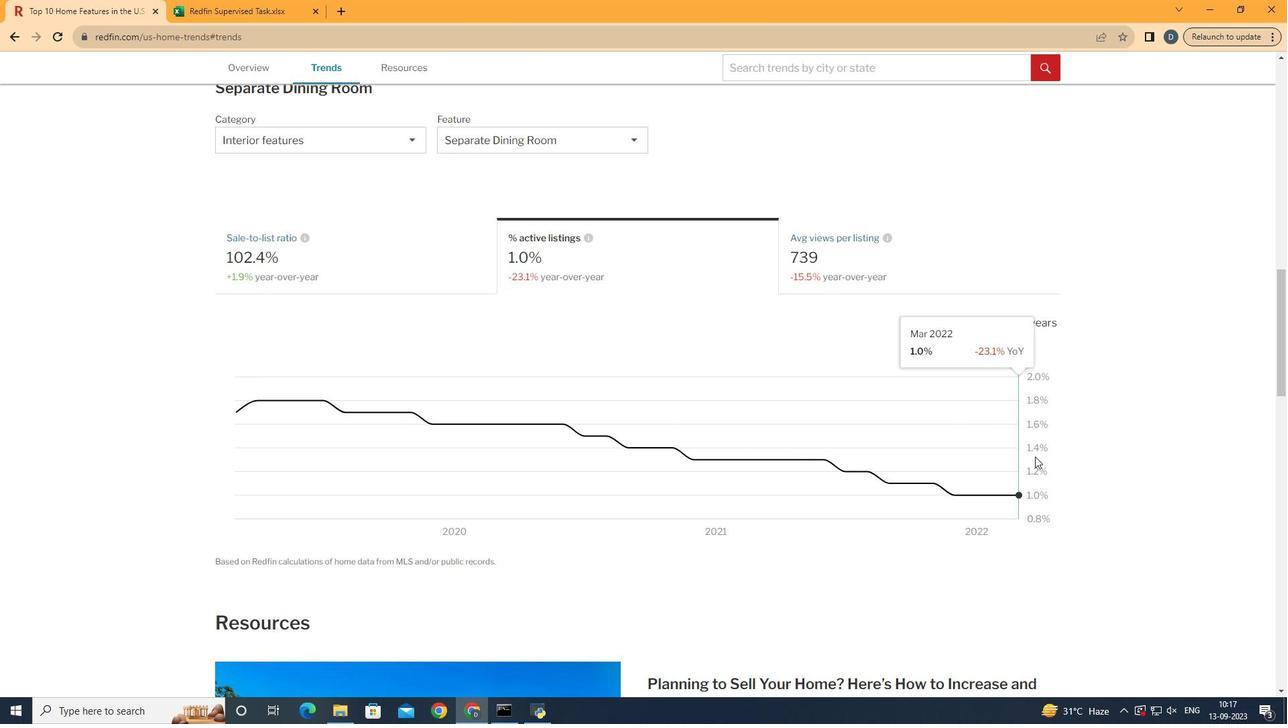 
